Task: Set and save  "H.264 profile" for "H.264/MPEG-4 Part 10/AVC encoder (x264 10-bit)" to the  high444.
Action: Mouse moved to (92, 14)
Screenshot: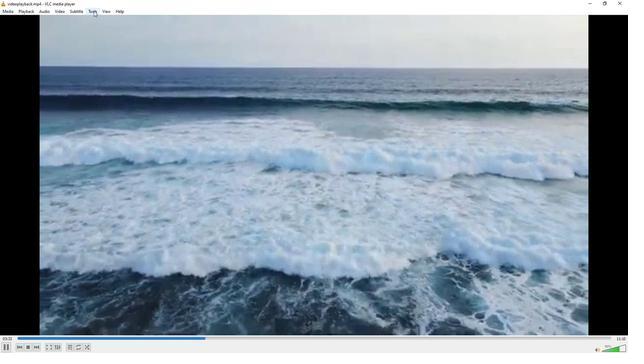 
Action: Mouse pressed left at (92, 14)
Screenshot: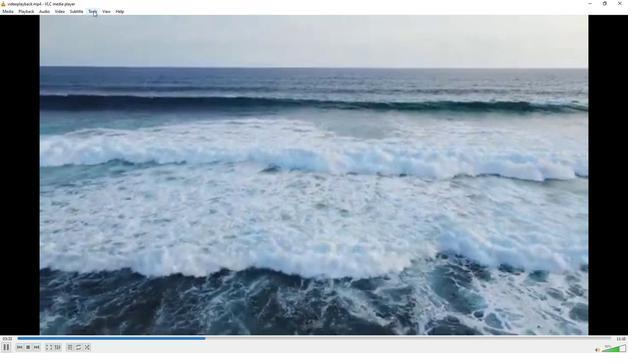 
Action: Mouse moved to (105, 90)
Screenshot: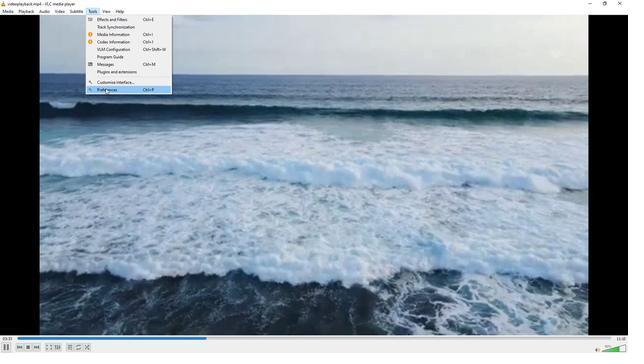 
Action: Mouse pressed left at (105, 90)
Screenshot: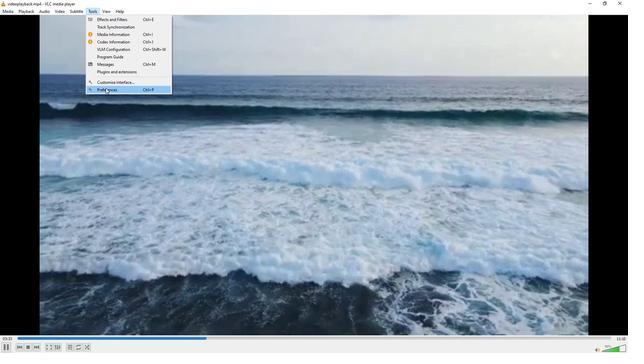 
Action: Mouse moved to (207, 288)
Screenshot: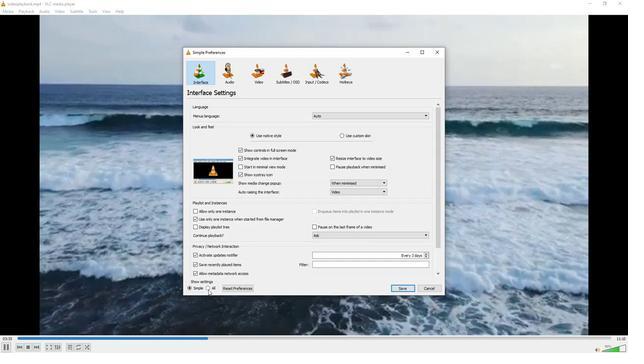 
Action: Mouse pressed left at (207, 288)
Screenshot: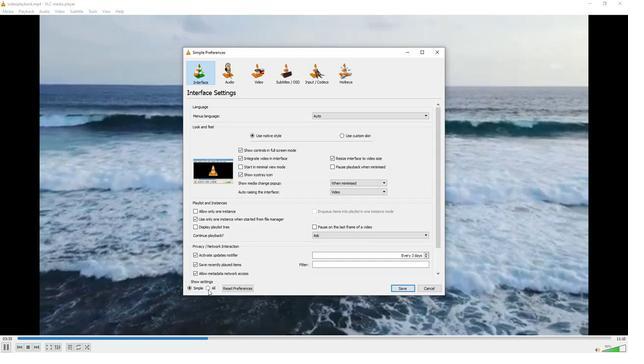 
Action: Mouse moved to (197, 221)
Screenshot: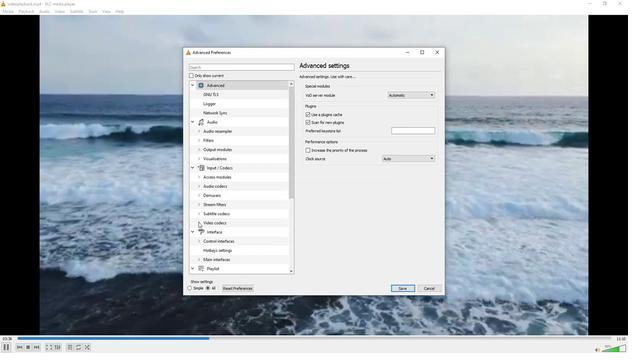
Action: Mouse pressed left at (197, 221)
Screenshot: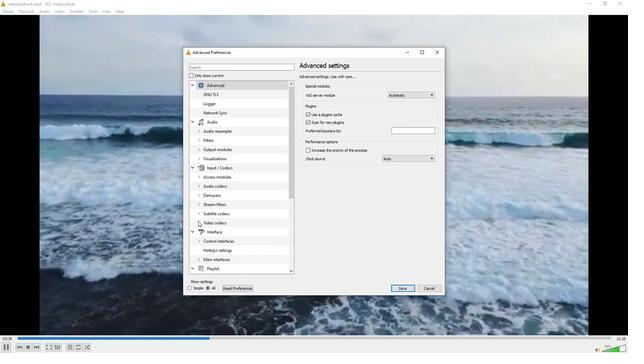 
Action: Mouse moved to (209, 239)
Screenshot: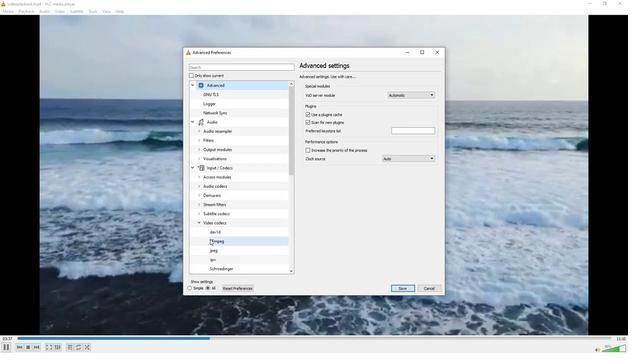 
Action: Mouse scrolled (209, 239) with delta (0, 0)
Screenshot: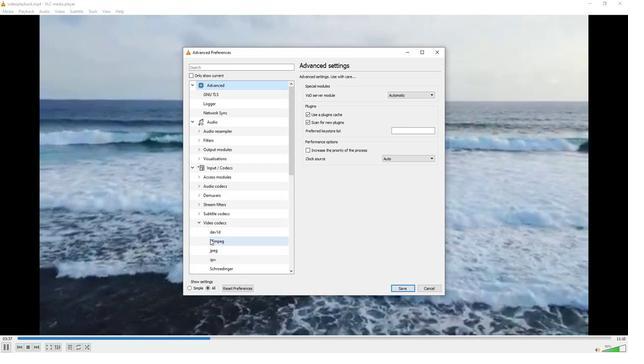 
Action: Mouse scrolled (209, 239) with delta (0, 0)
Screenshot: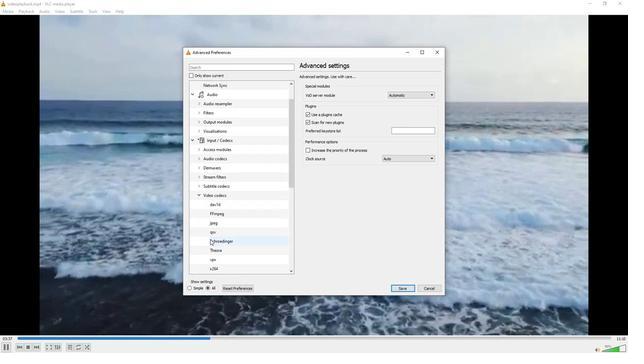 
Action: Mouse moved to (213, 248)
Screenshot: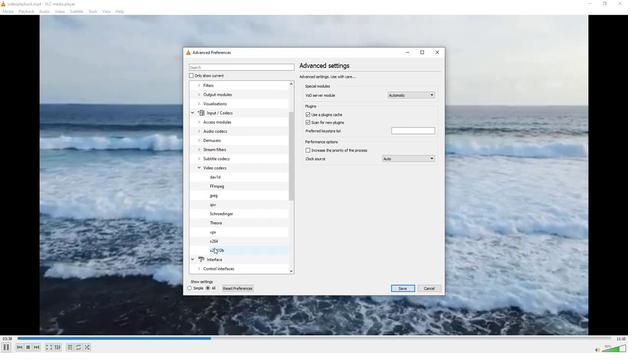 
Action: Mouse pressed left at (213, 248)
Screenshot: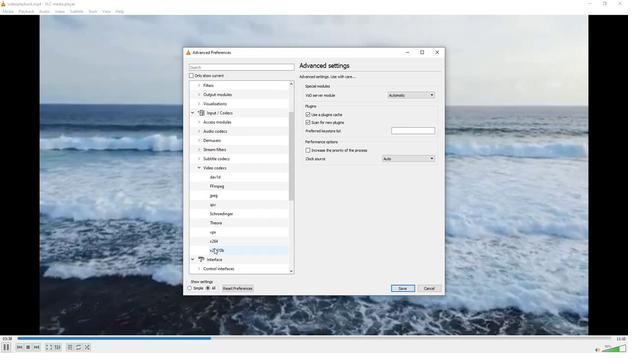 
Action: Mouse moved to (431, 230)
Screenshot: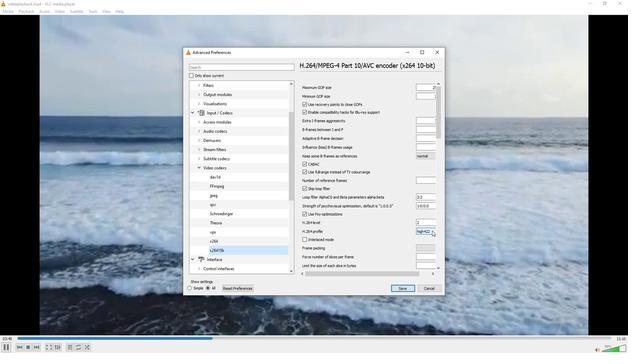 
Action: Mouse pressed left at (431, 230)
Screenshot: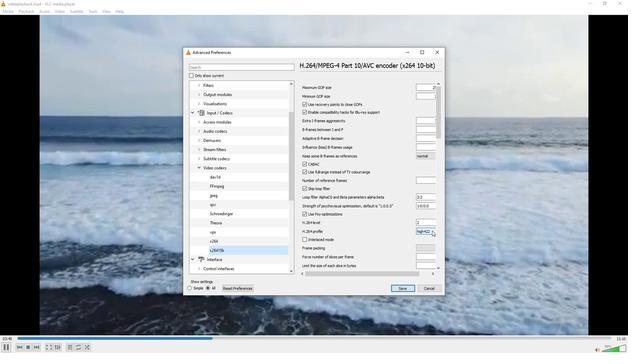 
Action: Mouse moved to (424, 257)
Screenshot: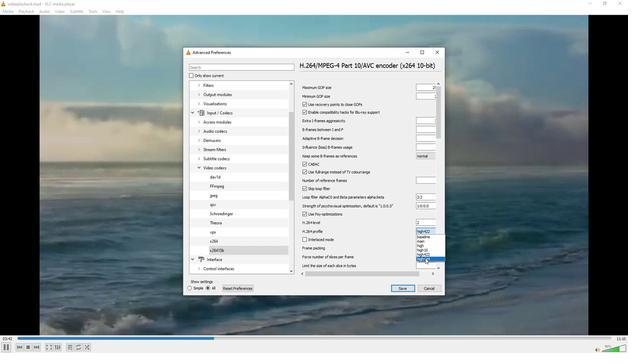 
Action: Mouse pressed left at (424, 257)
Screenshot: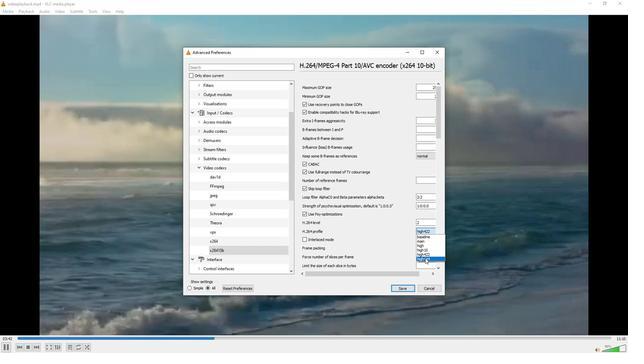 
Action: Mouse moved to (399, 286)
Screenshot: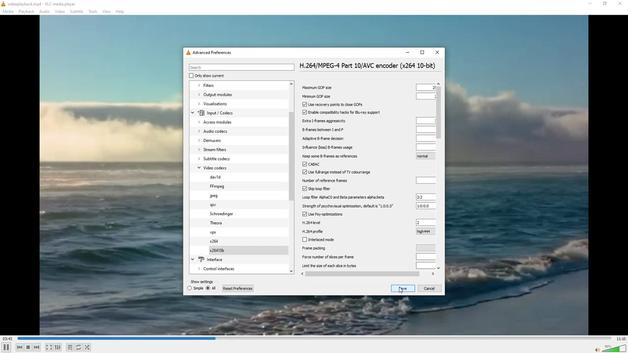 
Action: Mouse pressed left at (399, 286)
Screenshot: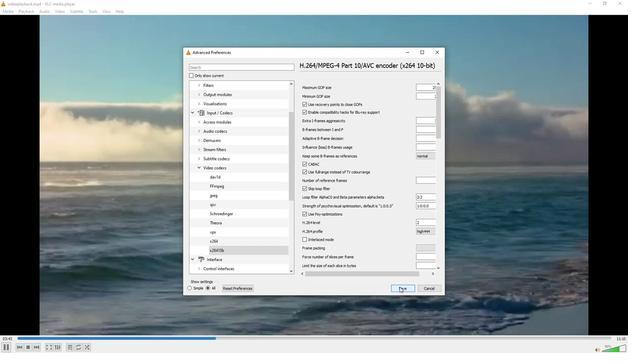 
Action: Mouse moved to (399, 286)
Screenshot: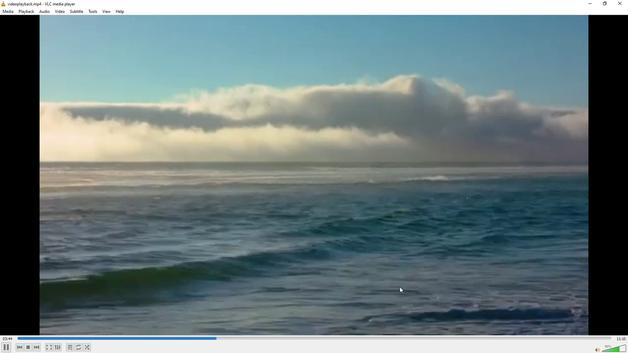 
